 Task: Add the text block component in the site builder.
Action: Mouse moved to (915, 68)
Screenshot: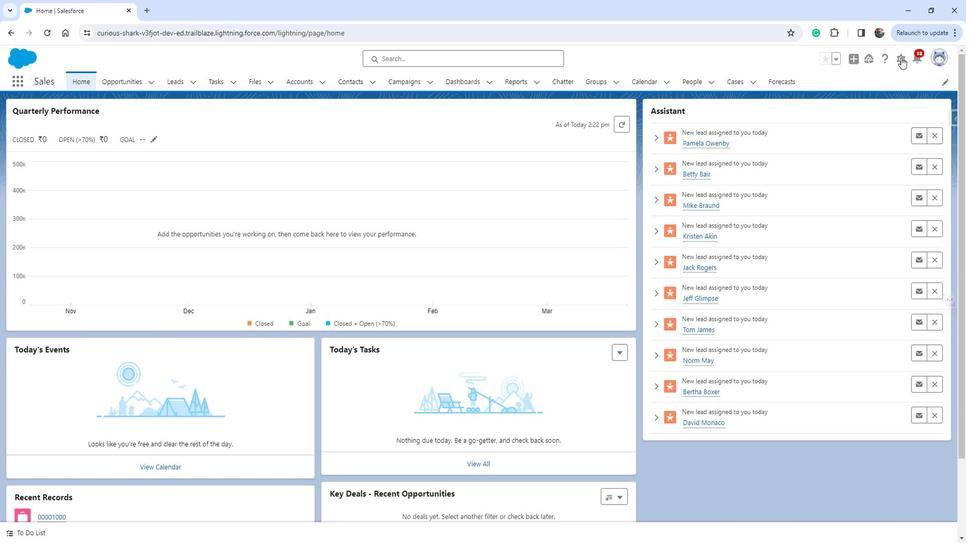 
Action: Mouse pressed left at (915, 68)
Screenshot: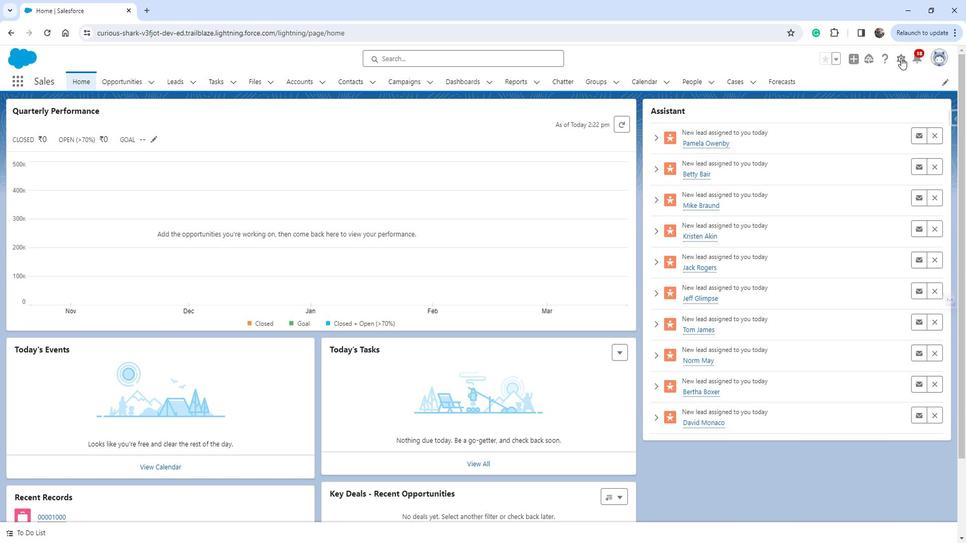 
Action: Mouse moved to (871, 97)
Screenshot: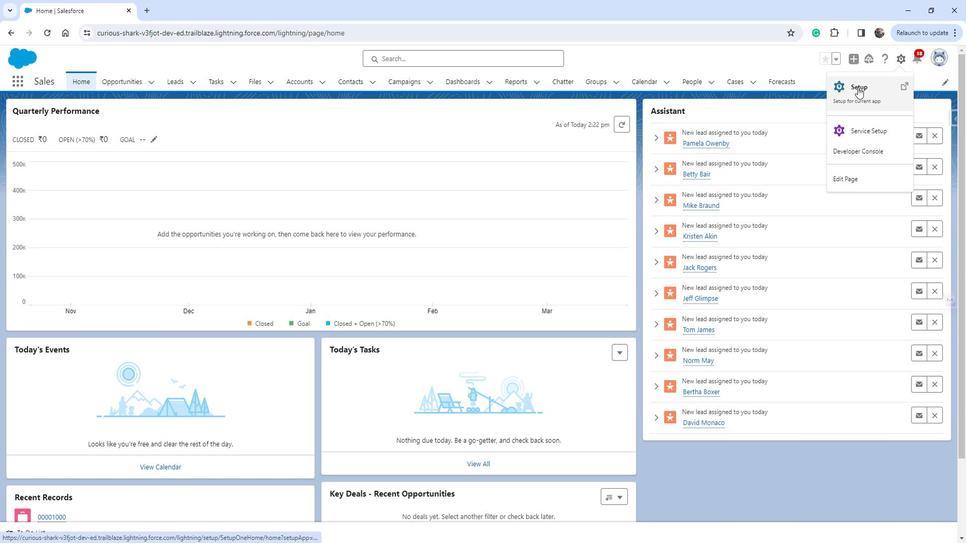
Action: Mouse pressed left at (871, 97)
Screenshot: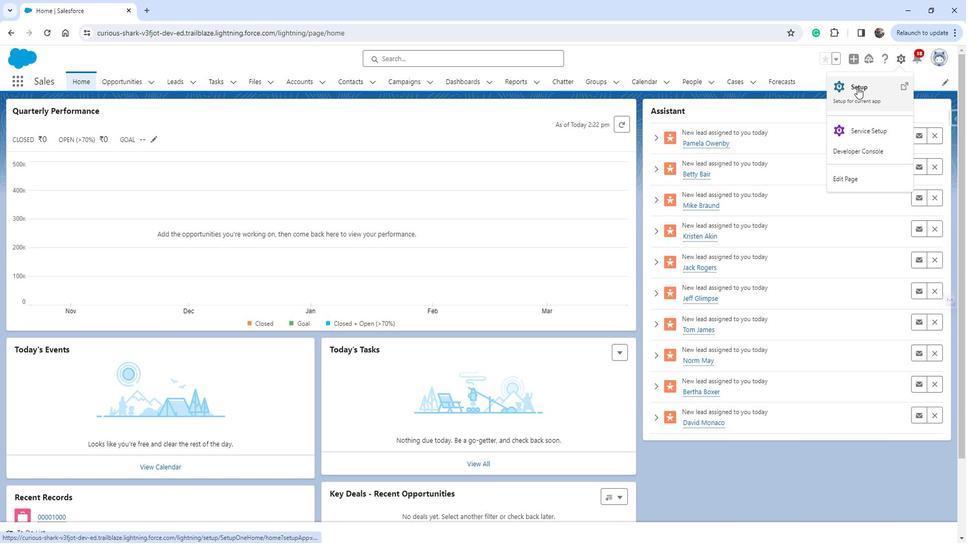 
Action: Mouse moved to (53, 415)
Screenshot: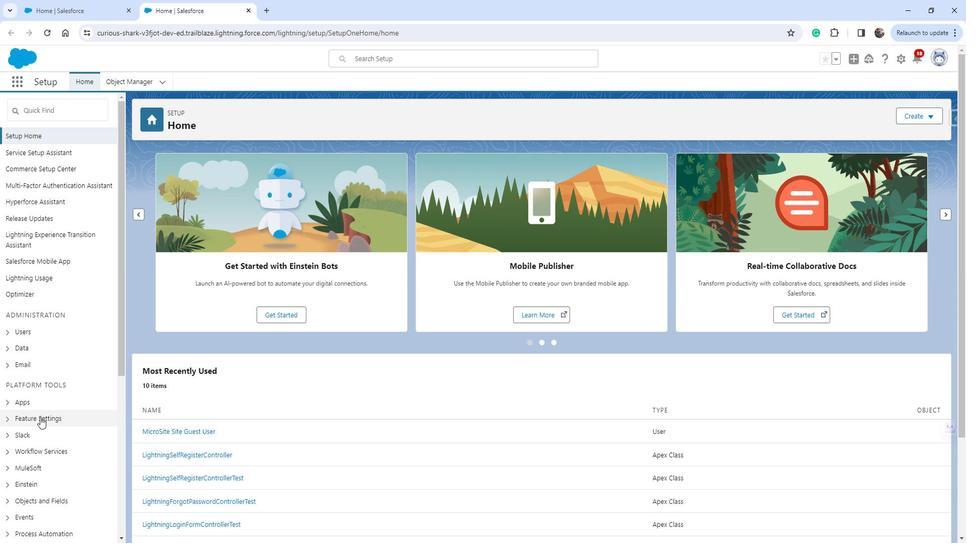 
Action: Mouse pressed left at (53, 415)
Screenshot: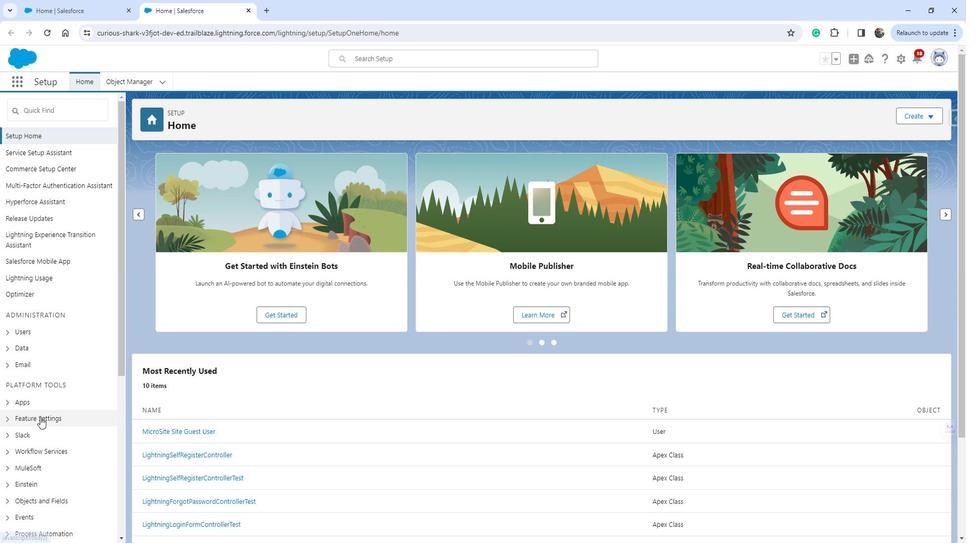 
Action: Mouse moved to (53, 415)
Screenshot: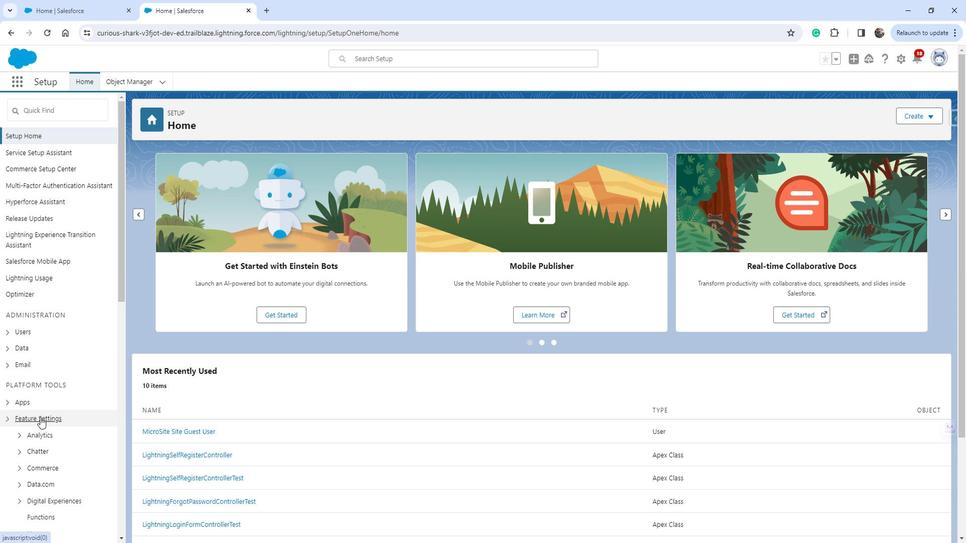 
Action: Mouse scrolled (53, 414) with delta (0, 0)
Screenshot: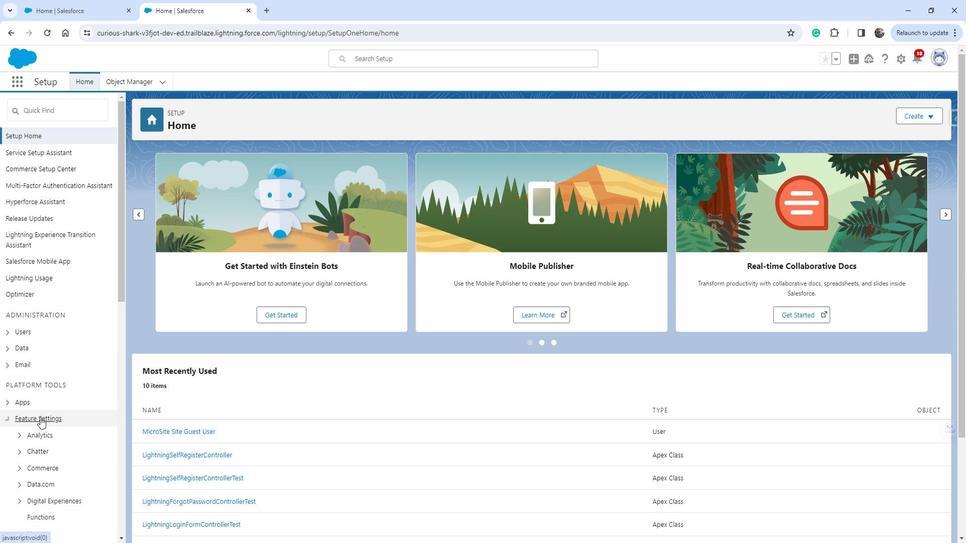 
Action: Mouse scrolled (53, 414) with delta (0, 0)
Screenshot: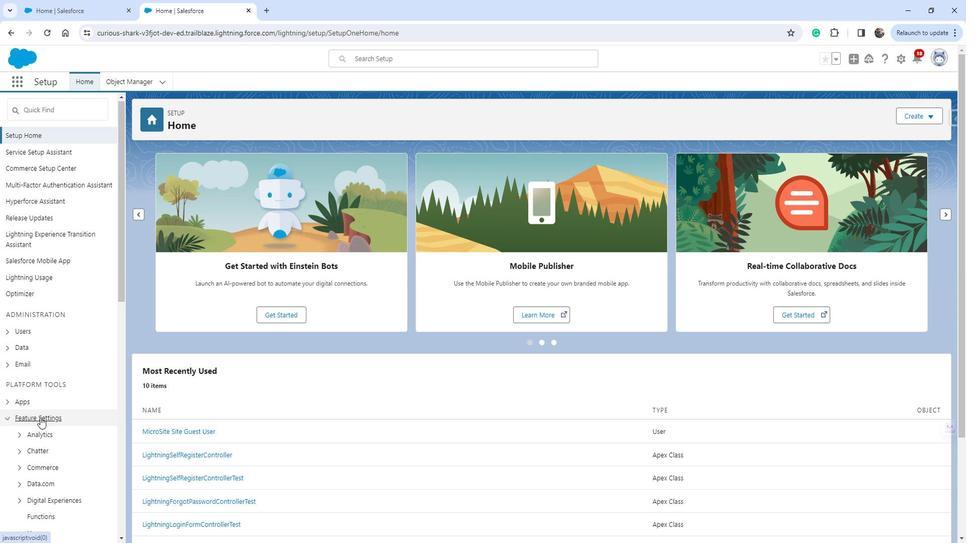 
Action: Mouse moved to (53, 415)
Screenshot: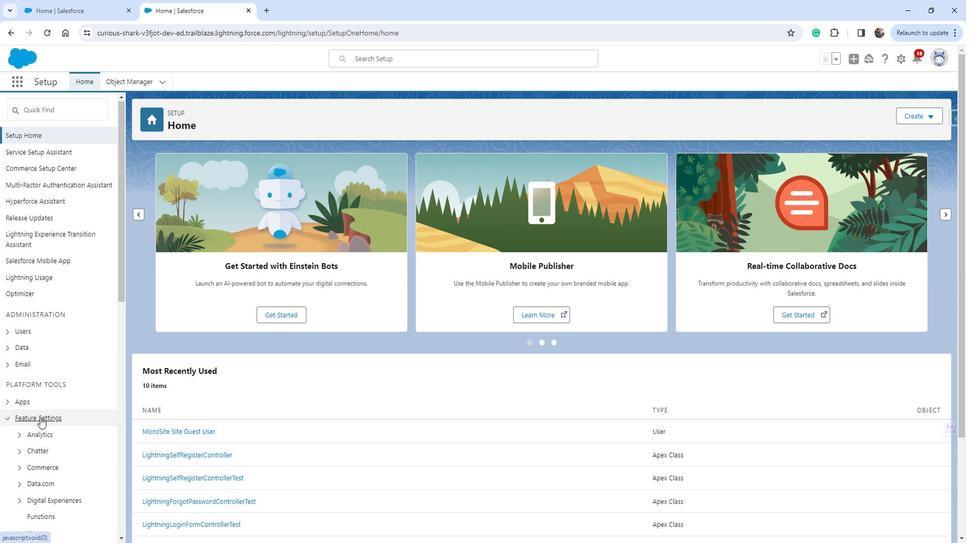 
Action: Mouse scrolled (53, 414) with delta (0, 0)
Screenshot: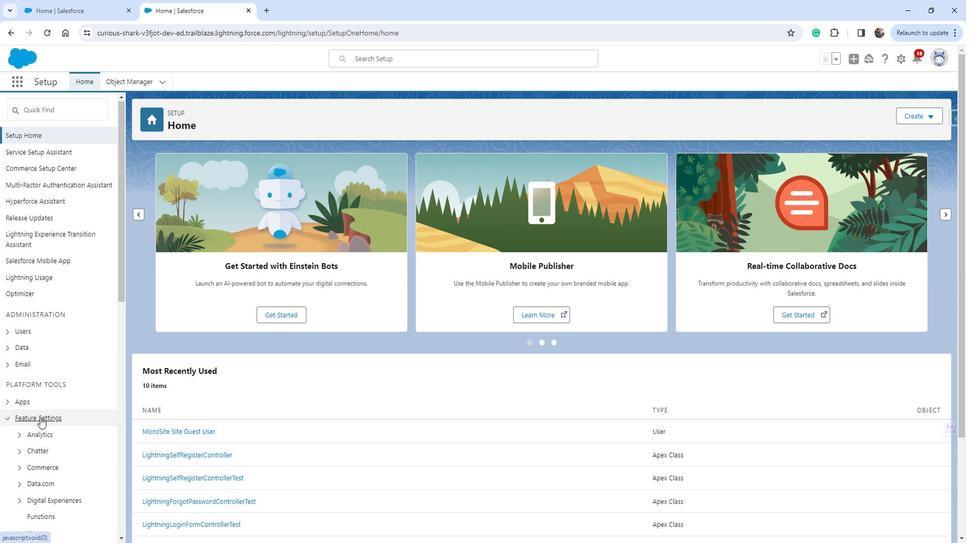 
Action: Mouse moved to (59, 343)
Screenshot: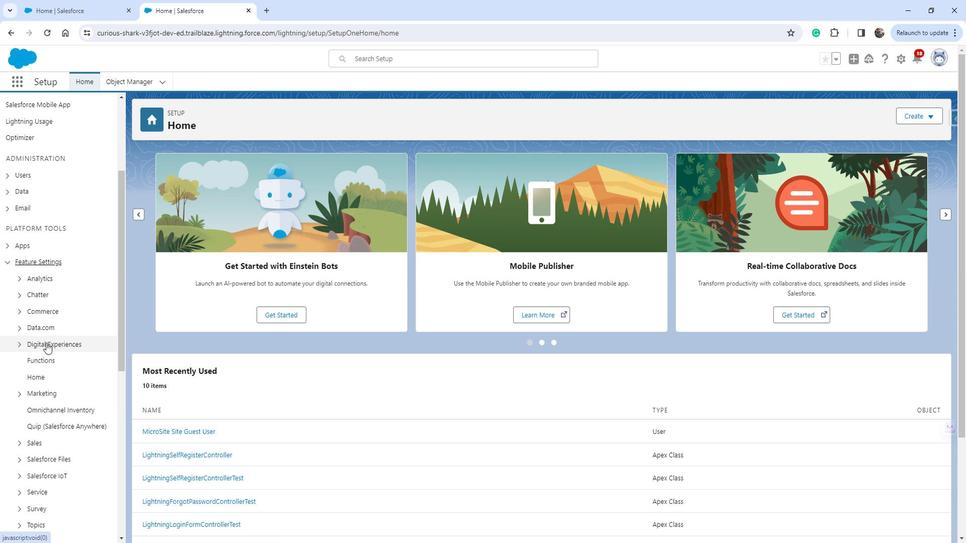 
Action: Mouse pressed left at (59, 343)
Screenshot: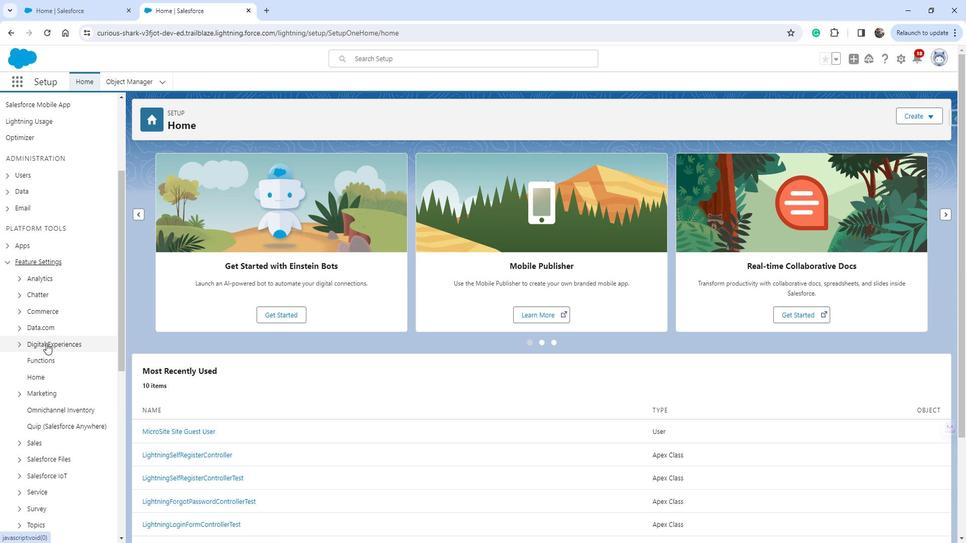 
Action: Mouse moved to (59, 362)
Screenshot: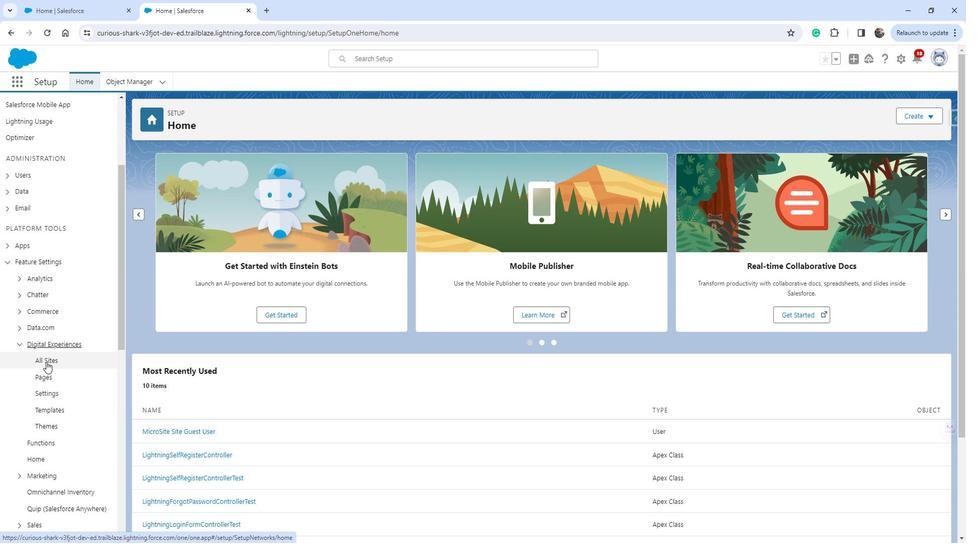 
Action: Mouse pressed left at (59, 362)
Screenshot: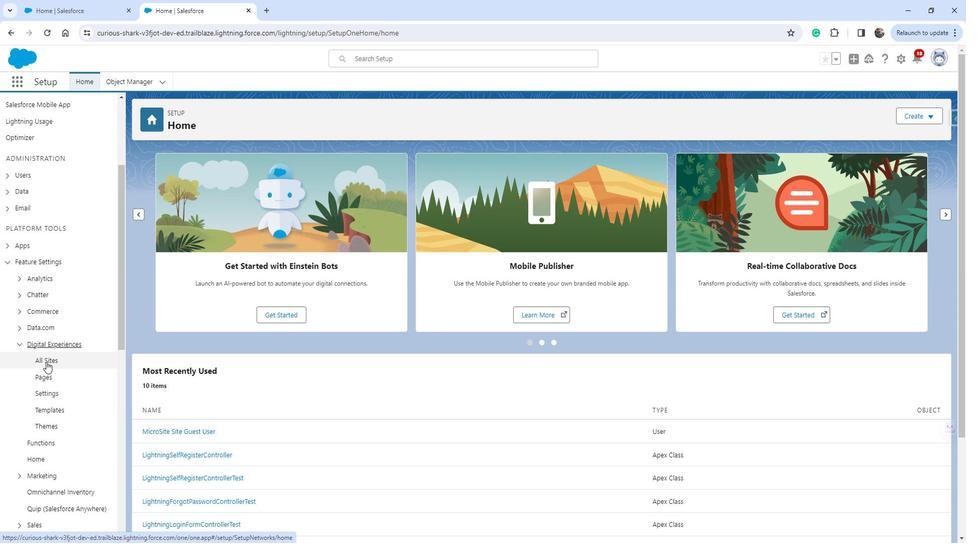 
Action: Mouse moved to (171, 242)
Screenshot: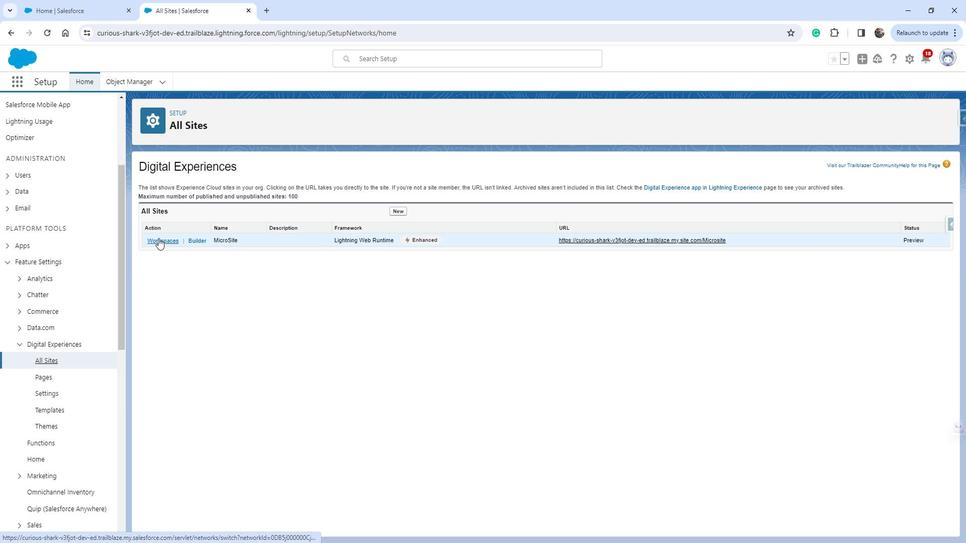 
Action: Mouse pressed left at (171, 242)
Screenshot: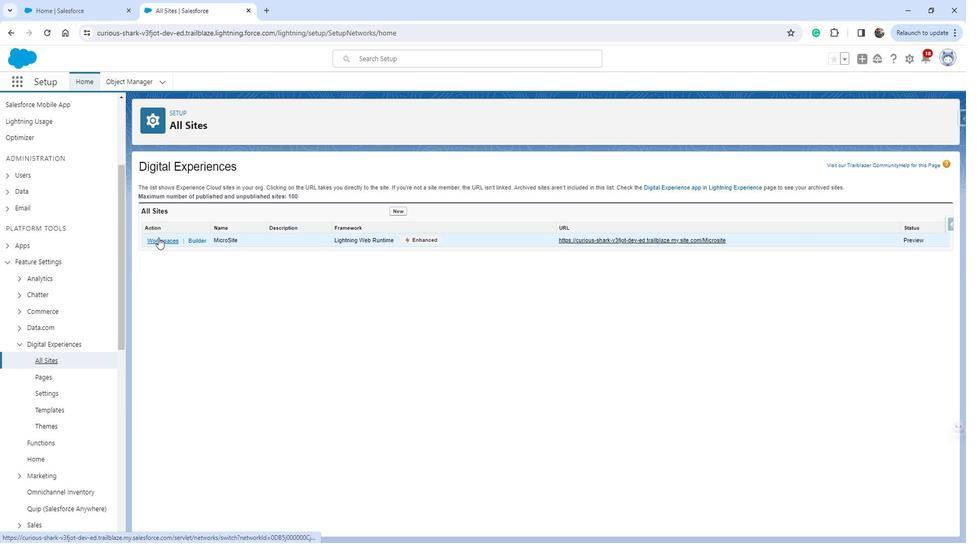 
Action: Mouse moved to (151, 256)
Screenshot: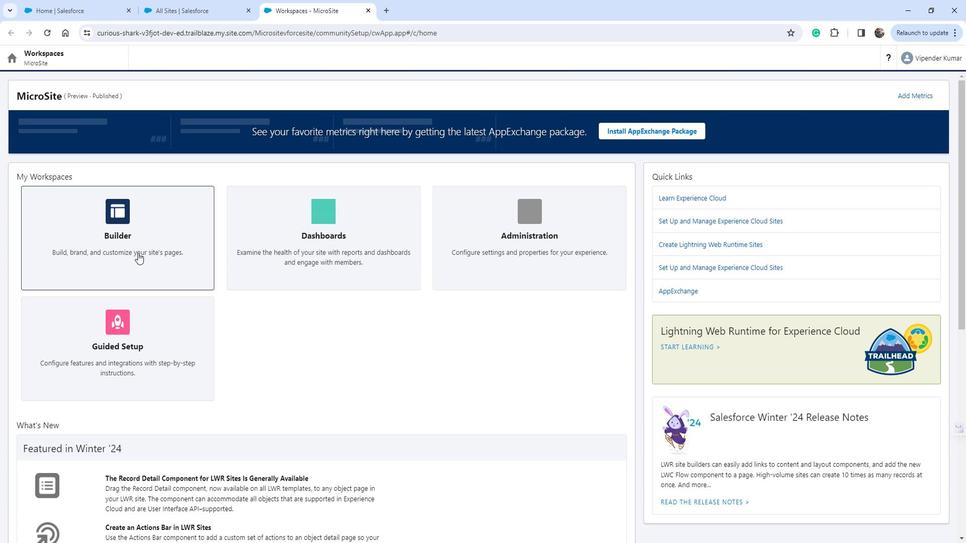 
Action: Mouse pressed left at (151, 256)
Screenshot: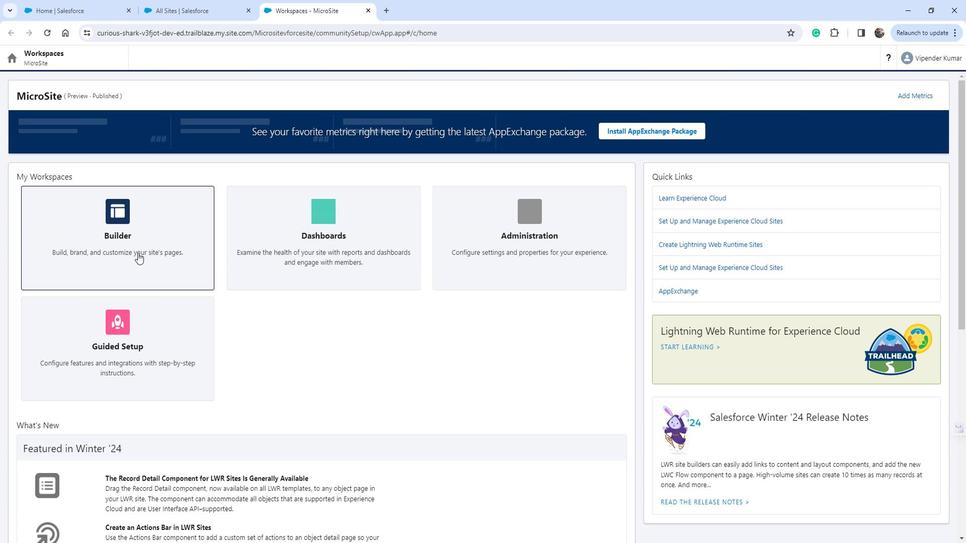 
Action: Mouse moved to (29, 101)
Screenshot: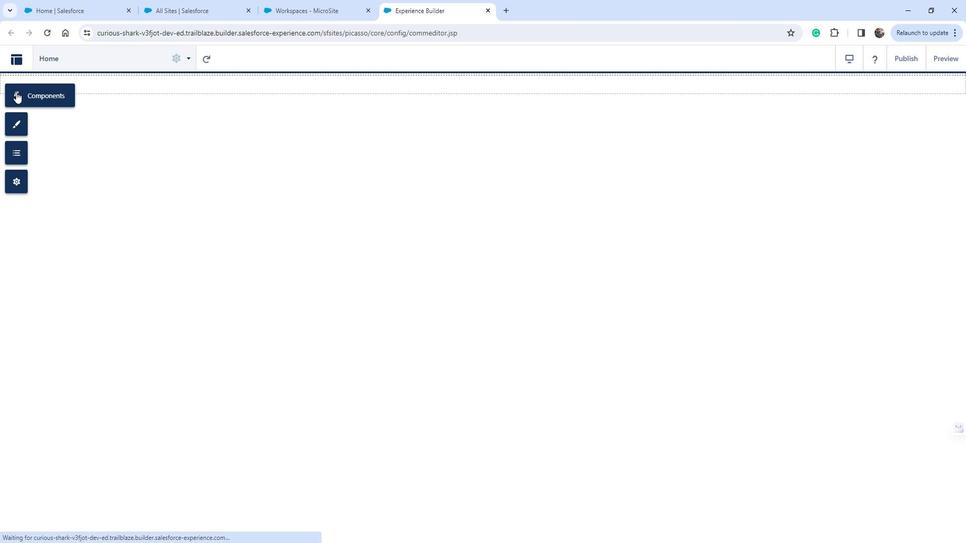
Action: Mouse pressed left at (29, 101)
Screenshot: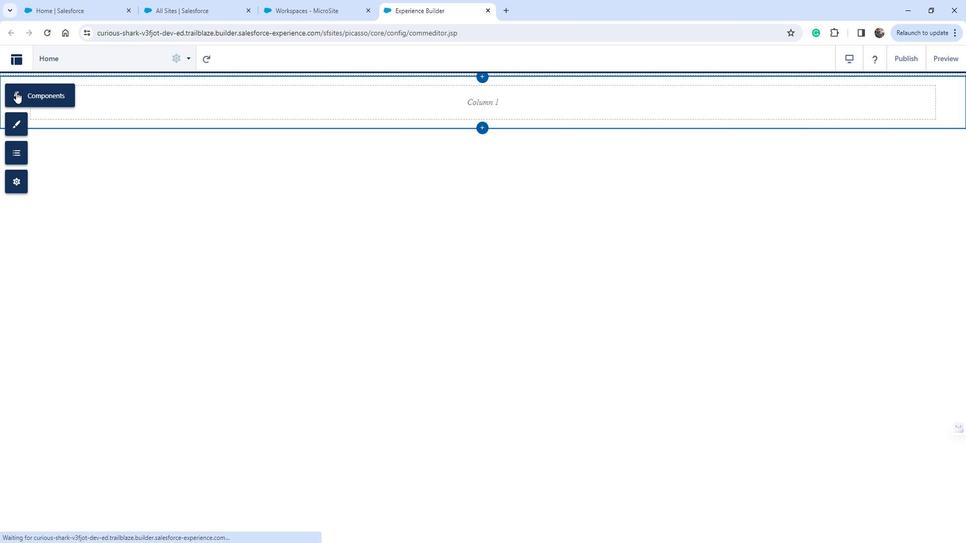 
Action: Mouse moved to (103, 265)
Screenshot: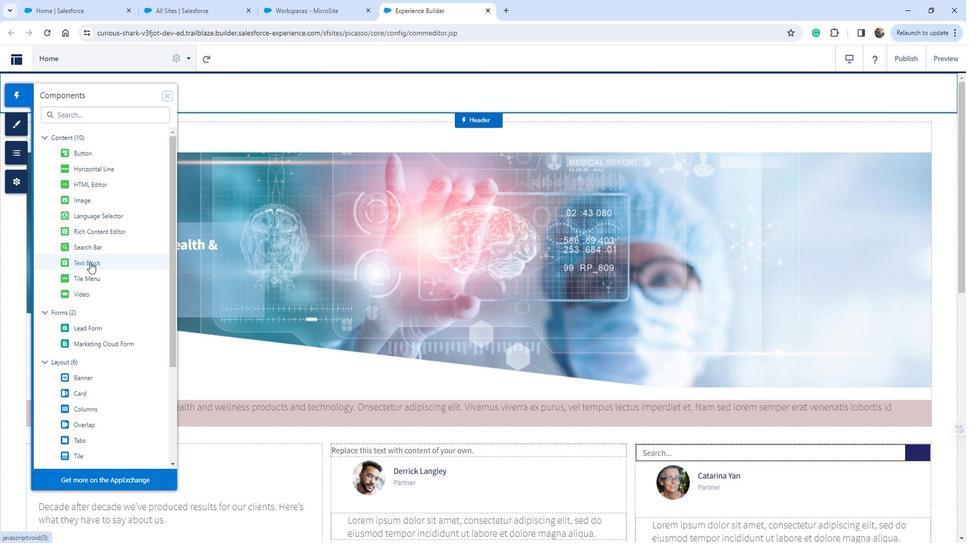 
Action: Mouse pressed left at (103, 265)
Screenshot: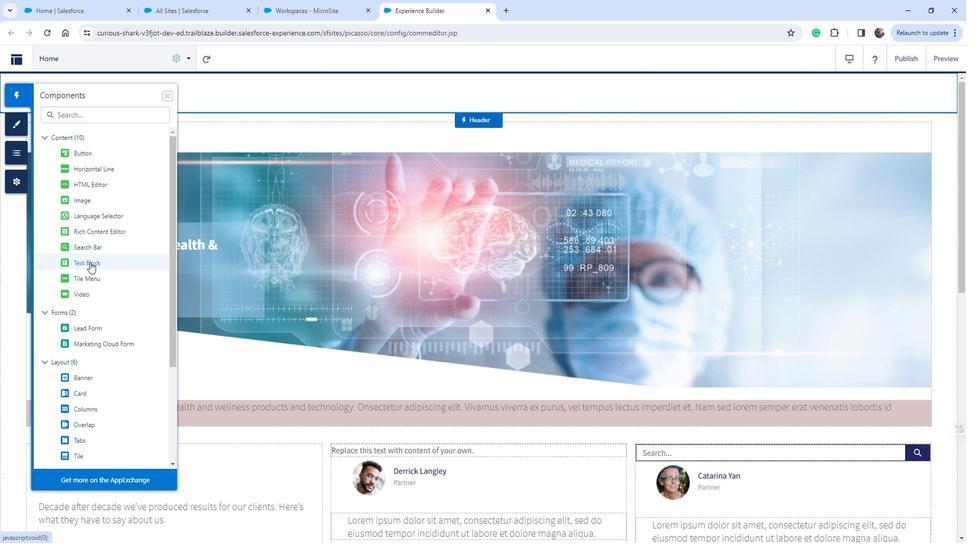 
Action: Mouse moved to (237, 453)
Screenshot: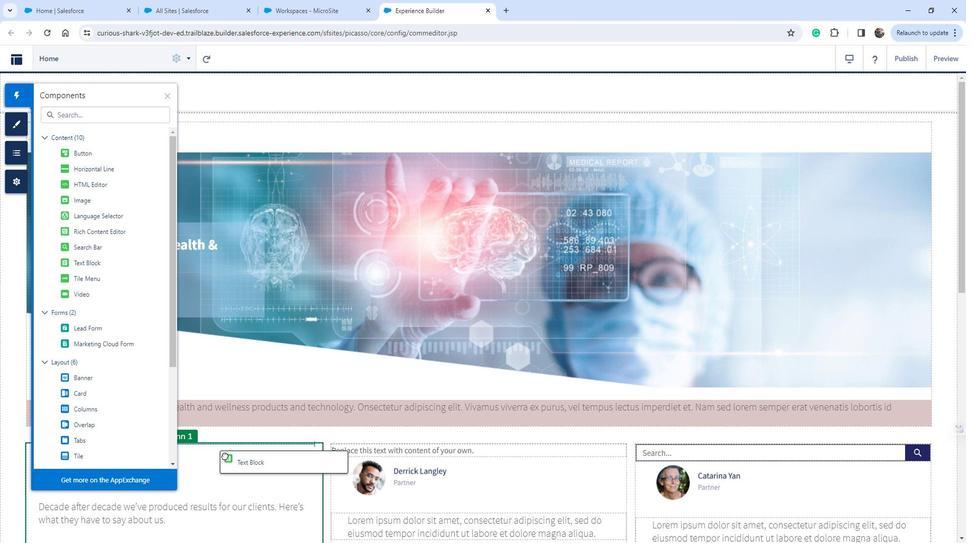 
